 Task: In invitations to connect choose email frequency linkedIn recommended.
Action: Mouse moved to (689, 58)
Screenshot: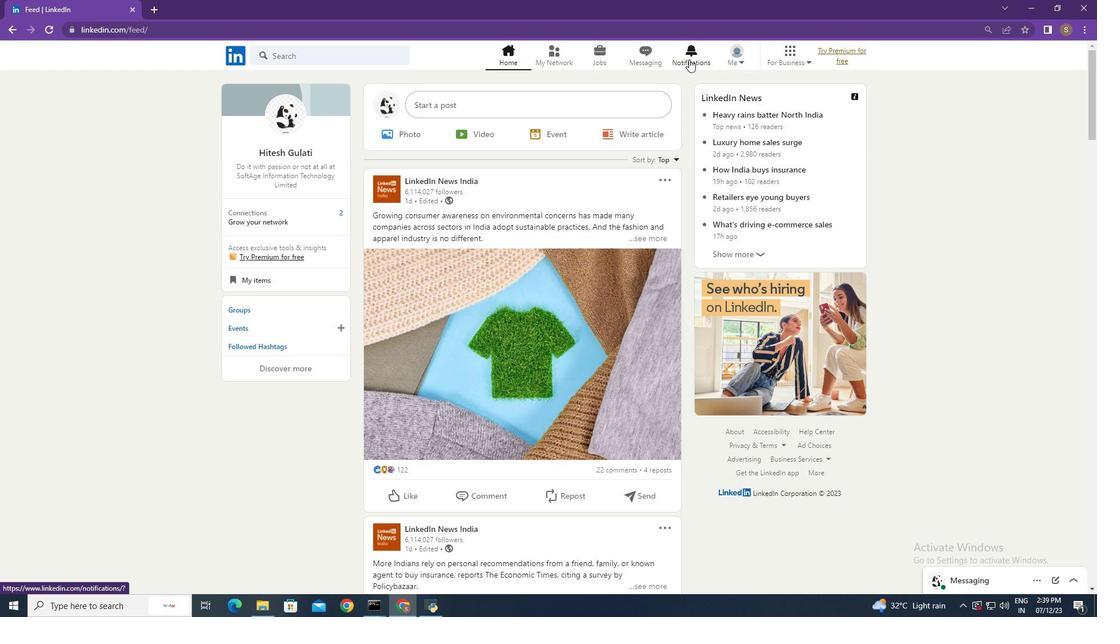 
Action: Mouse pressed left at (689, 58)
Screenshot: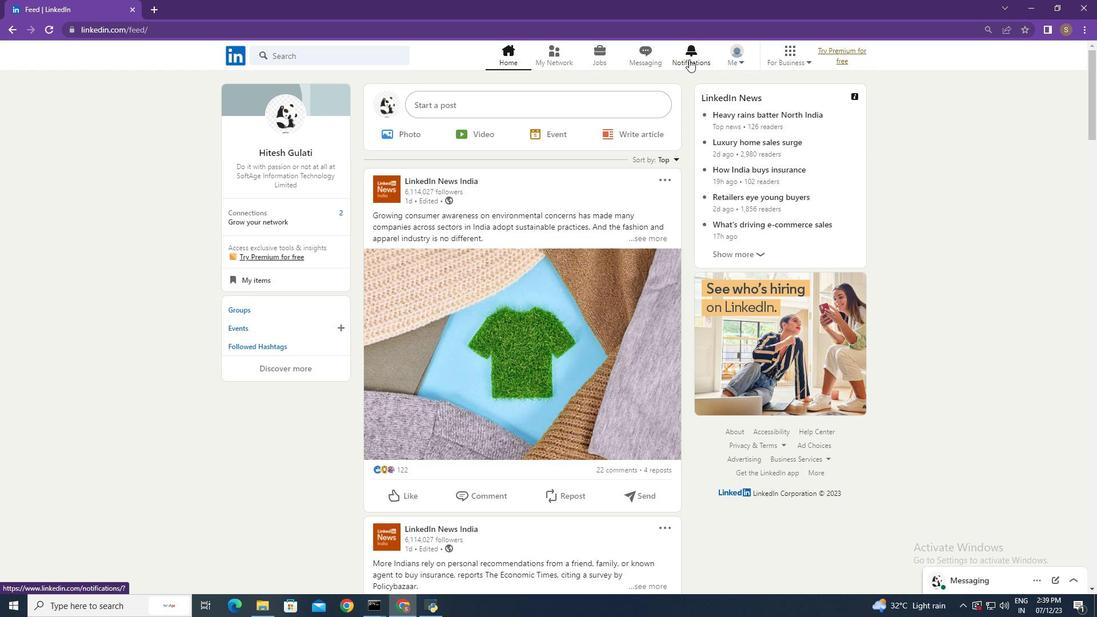
Action: Mouse moved to (264, 131)
Screenshot: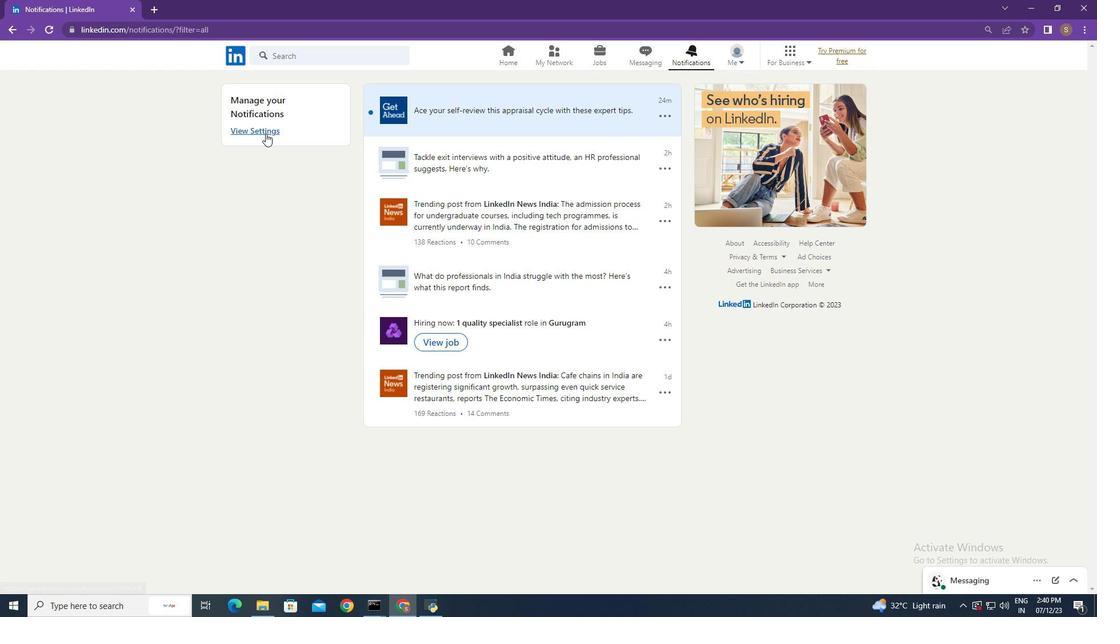 
Action: Mouse pressed left at (264, 131)
Screenshot: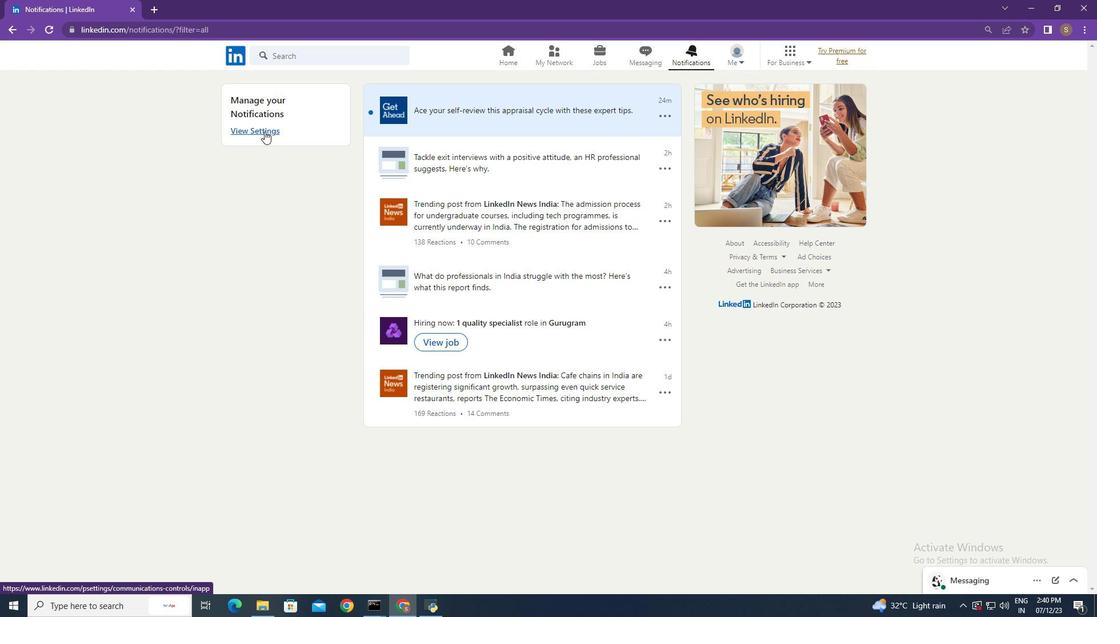
Action: Mouse moved to (648, 230)
Screenshot: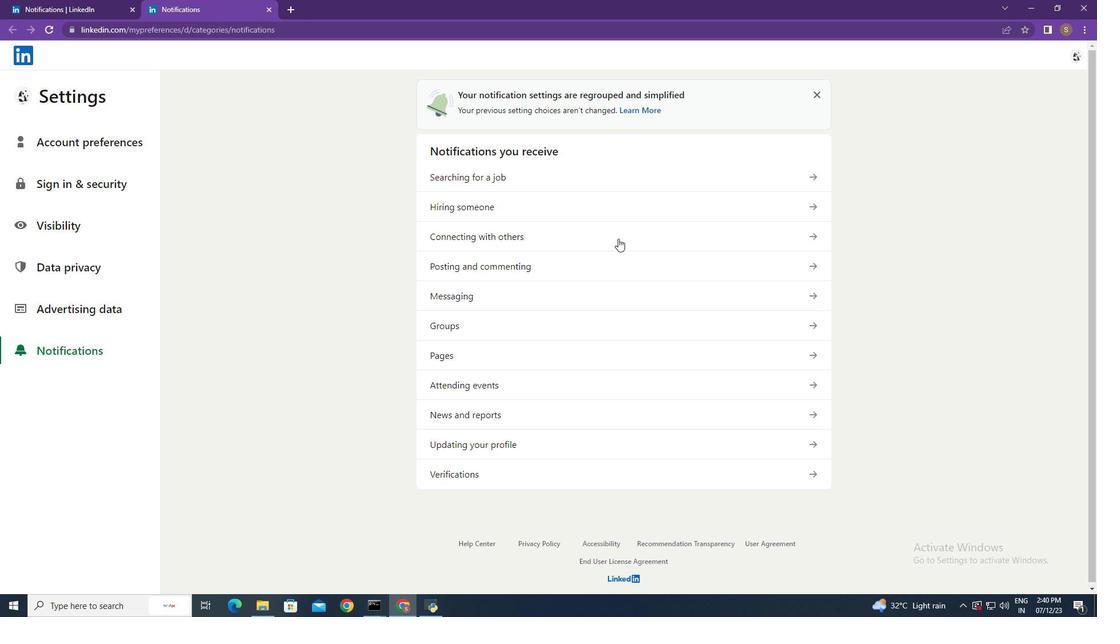
Action: Mouse pressed left at (648, 230)
Screenshot: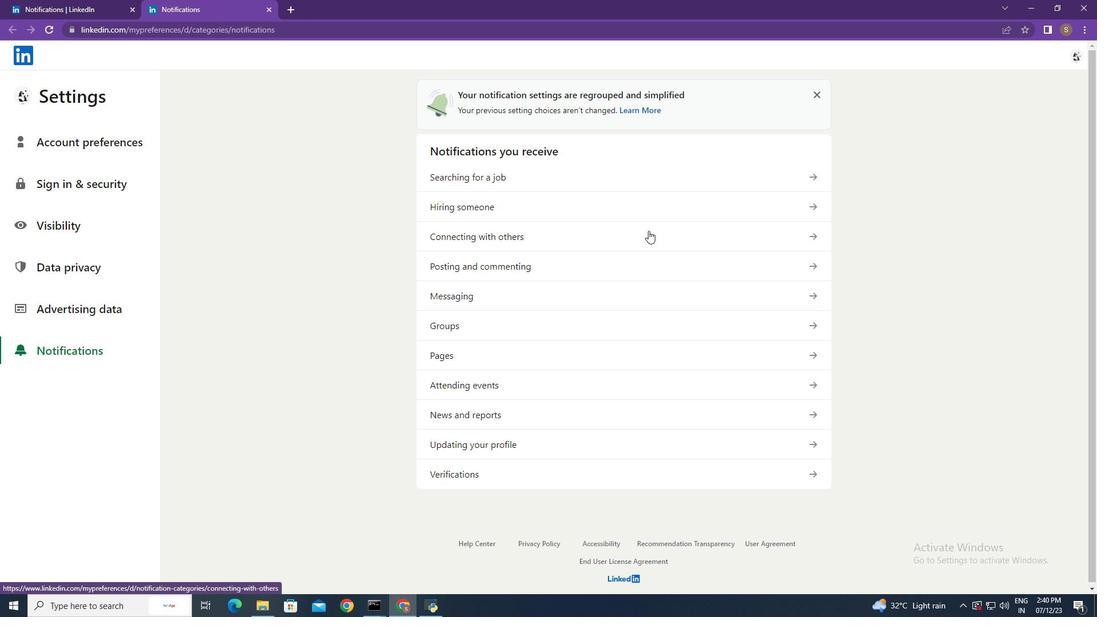 
Action: Mouse moved to (613, 170)
Screenshot: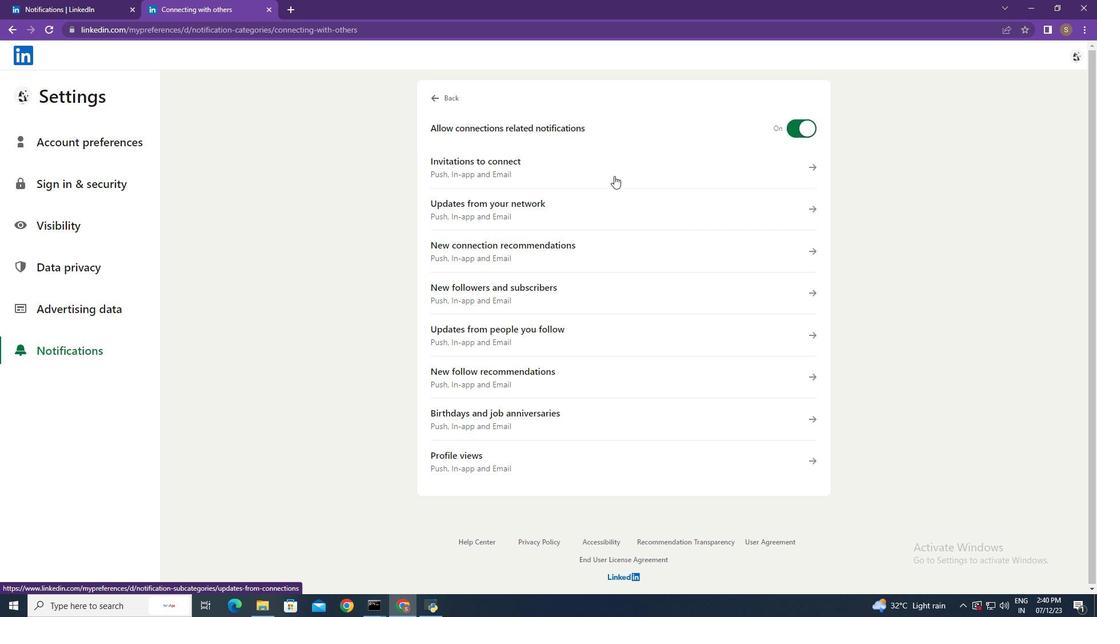 
Action: Mouse pressed left at (613, 170)
Screenshot: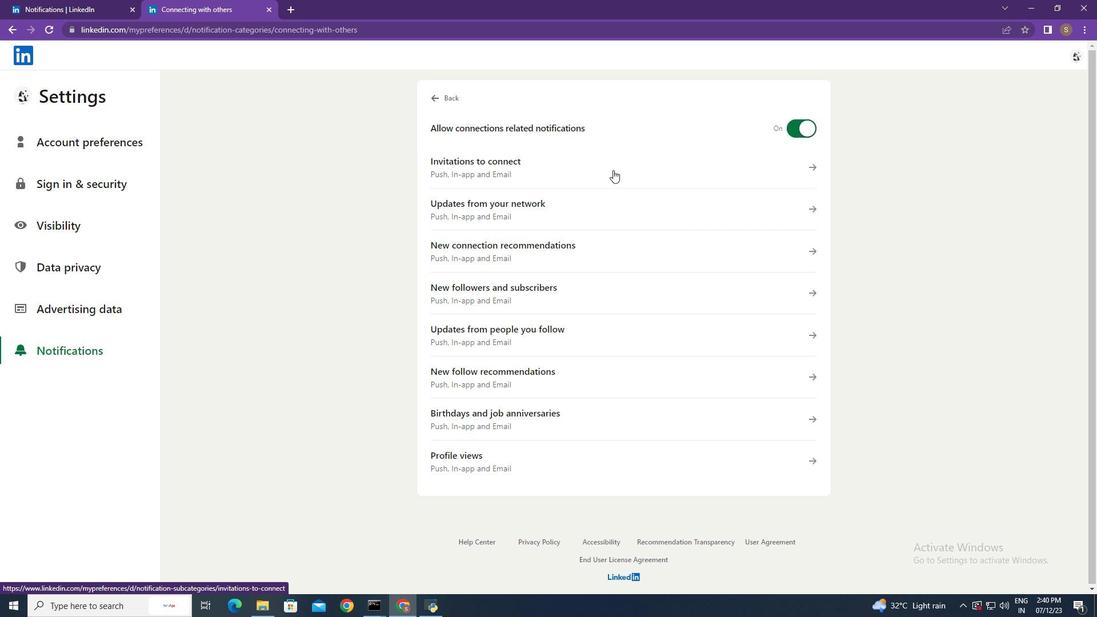 
Action: Mouse moved to (438, 416)
Screenshot: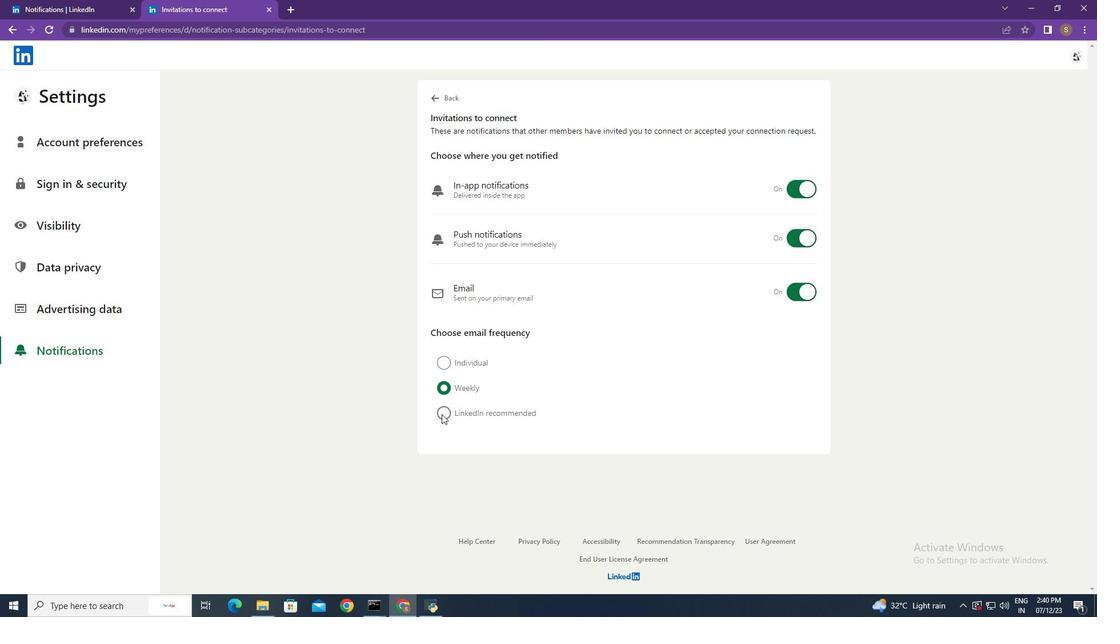 
Action: Mouse pressed left at (438, 416)
Screenshot: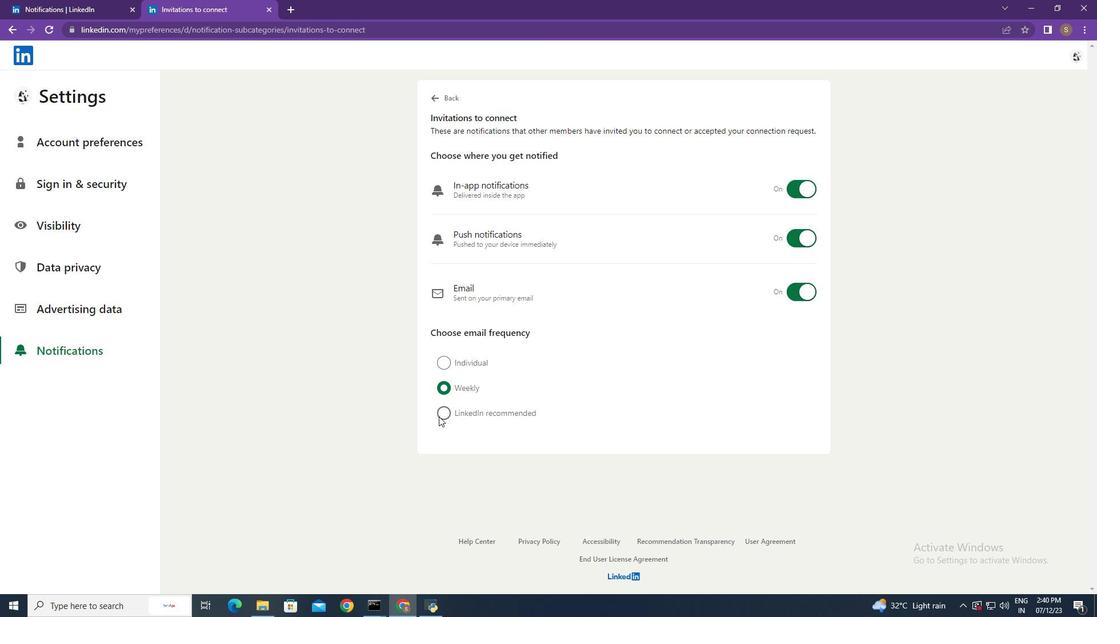 
Action: Mouse moved to (304, 380)
Screenshot: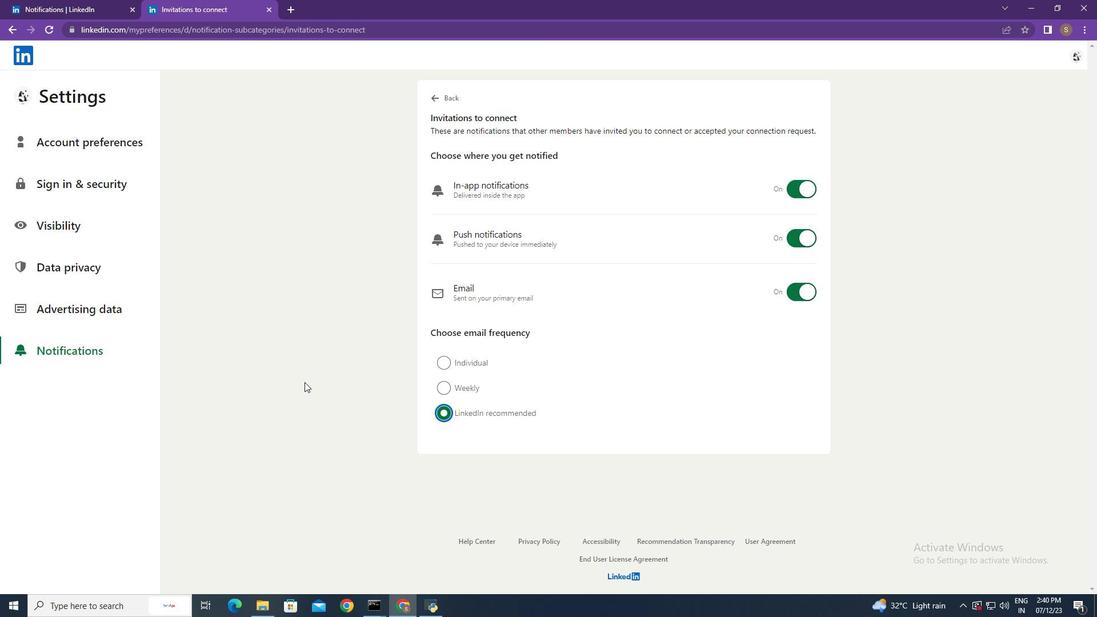 
